 Task: Export the calendar as an iCalendar file named 'Rishab'.
Action: Mouse moved to (5, 56)
Screenshot: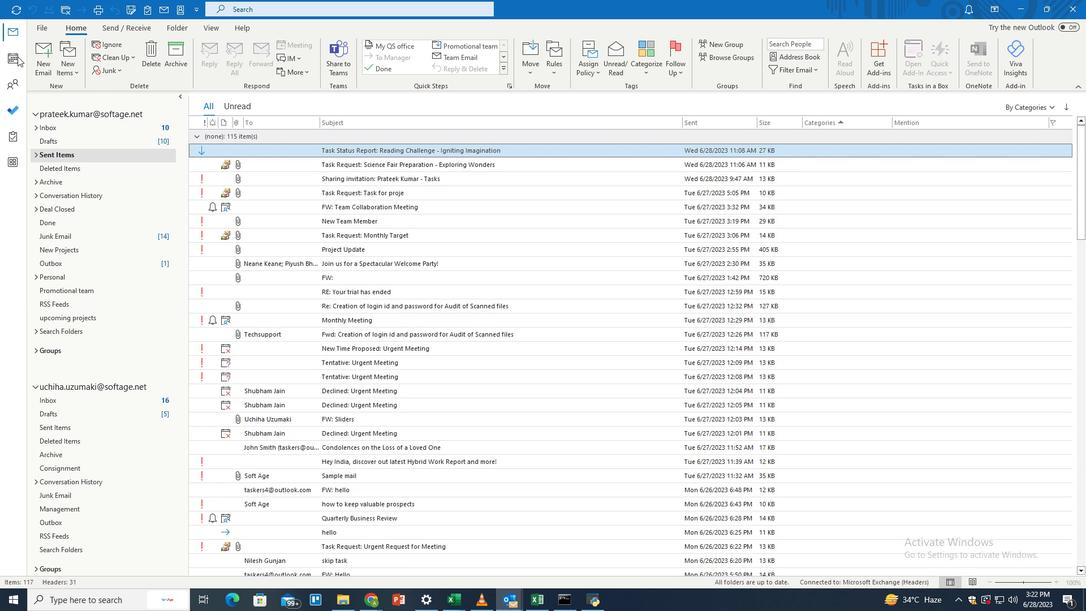 
Action: Mouse pressed left at (5, 56)
Screenshot: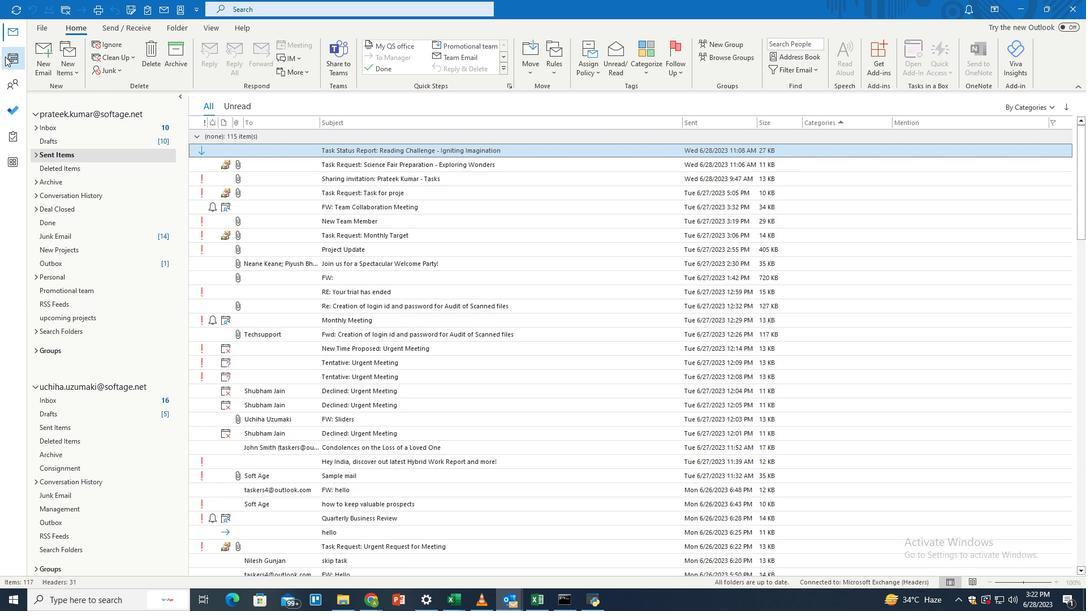 
Action: Mouse moved to (42, 28)
Screenshot: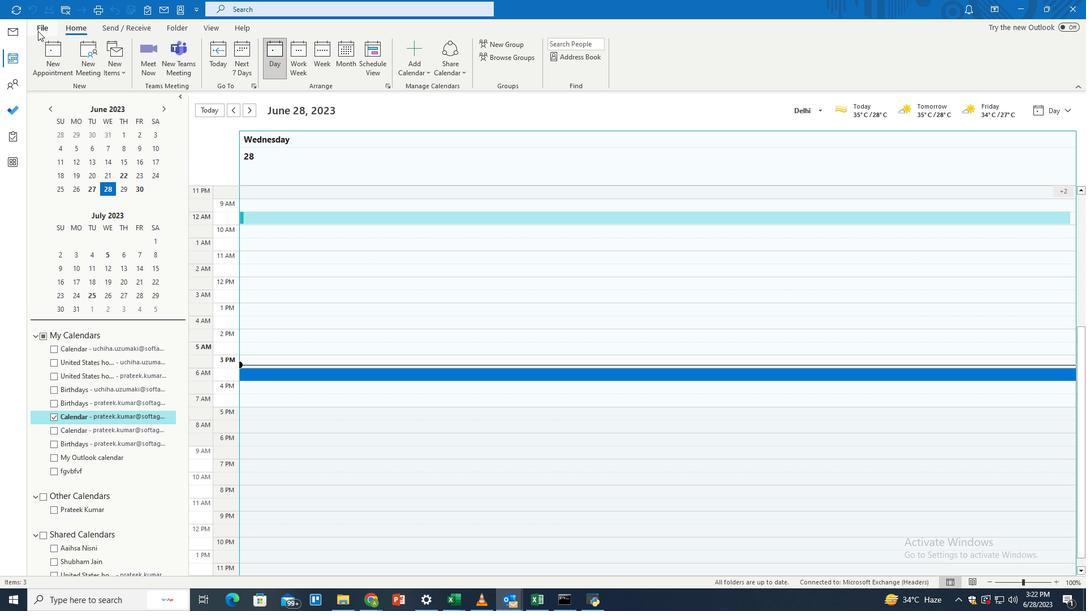 
Action: Mouse pressed left at (42, 28)
Screenshot: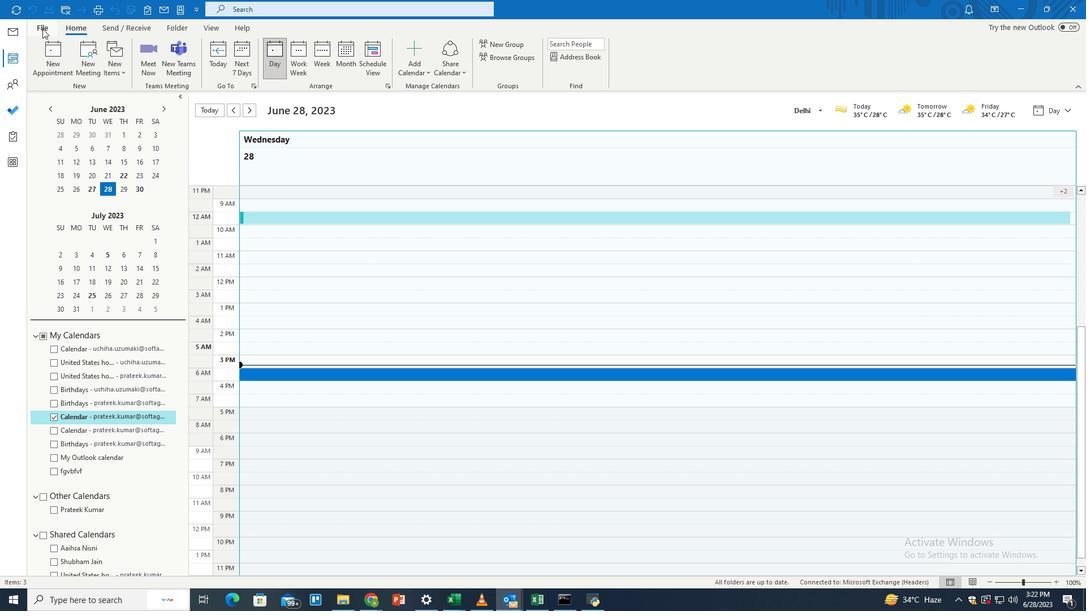 
Action: Mouse moved to (50, 159)
Screenshot: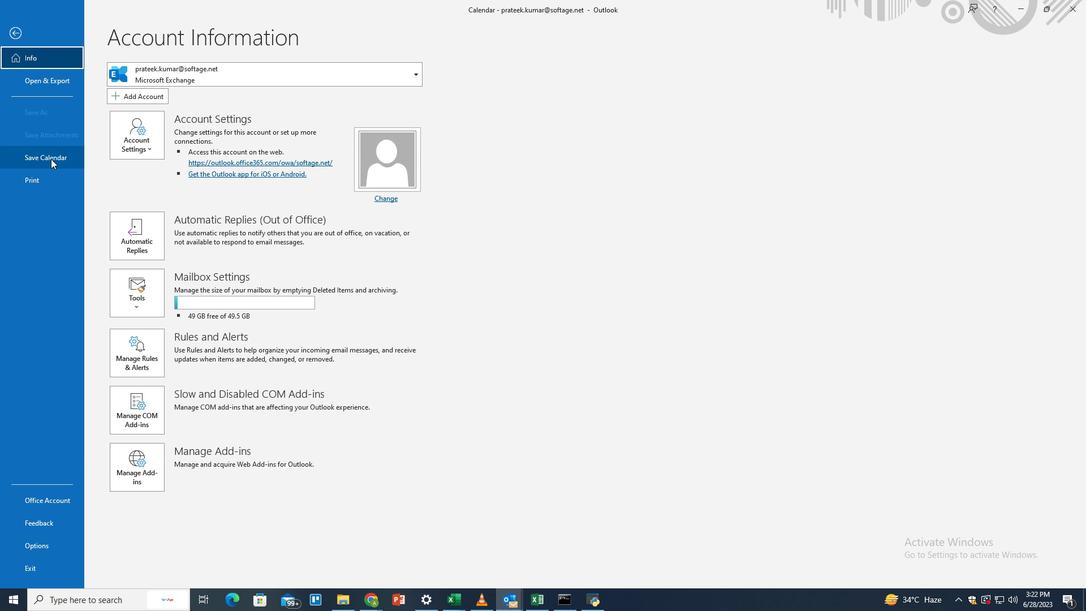 
Action: Mouse pressed left at (50, 159)
Screenshot: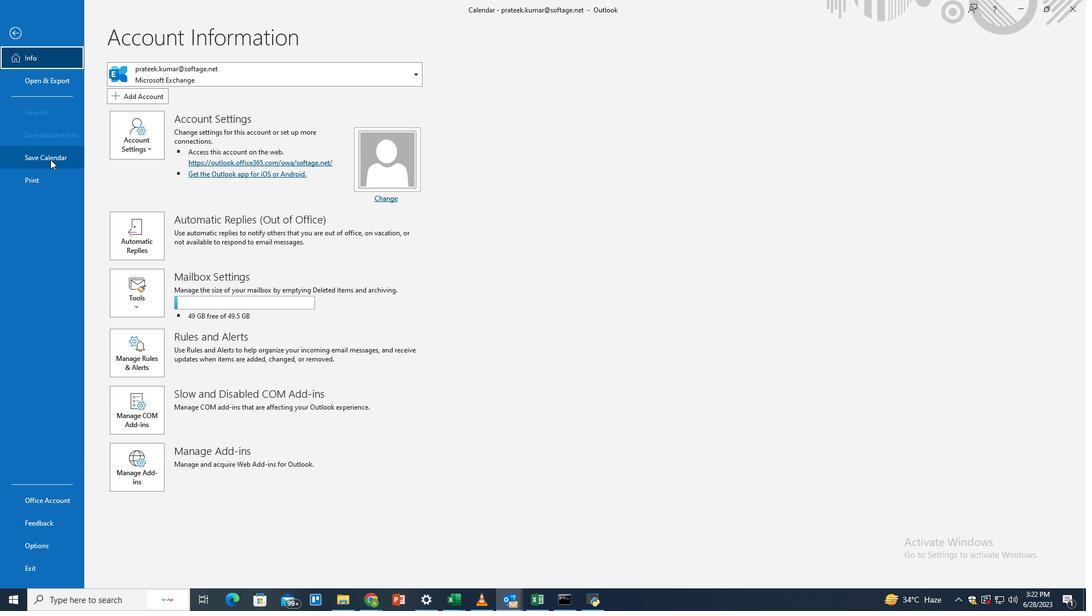 
Action: Mouse moved to (247, 258)
Screenshot: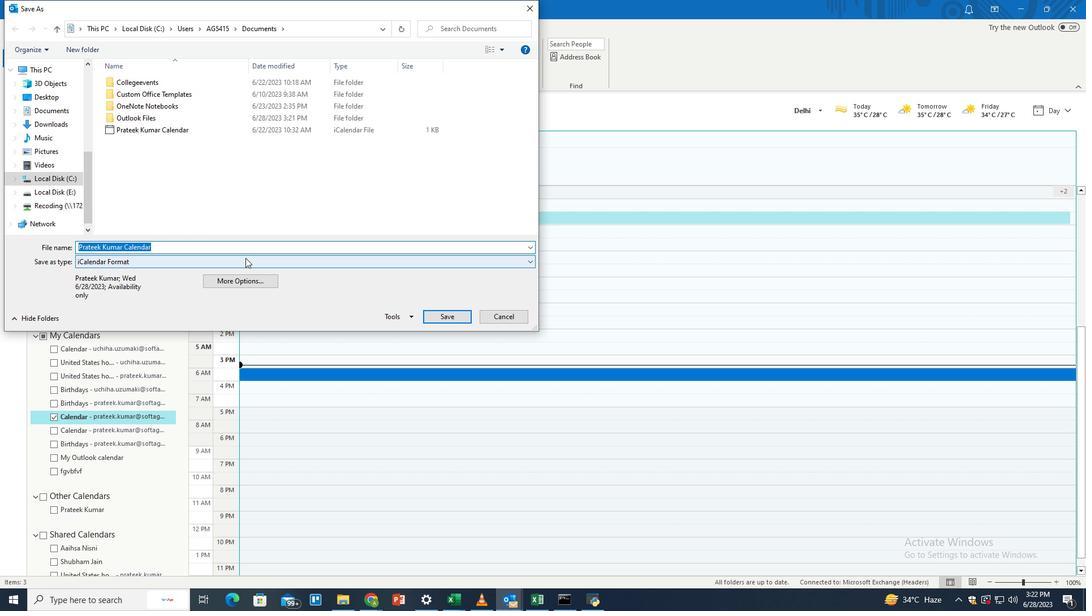 
Action: Key pressed <Key.backspace><Key.shift>Rishab
Screenshot: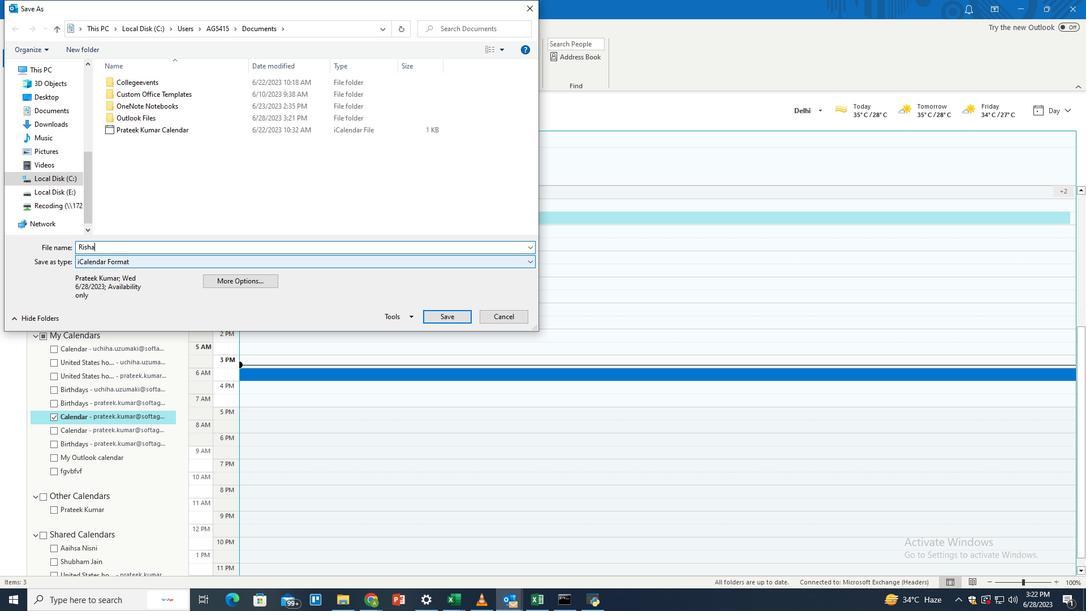 
Action: Mouse moved to (406, 288)
Screenshot: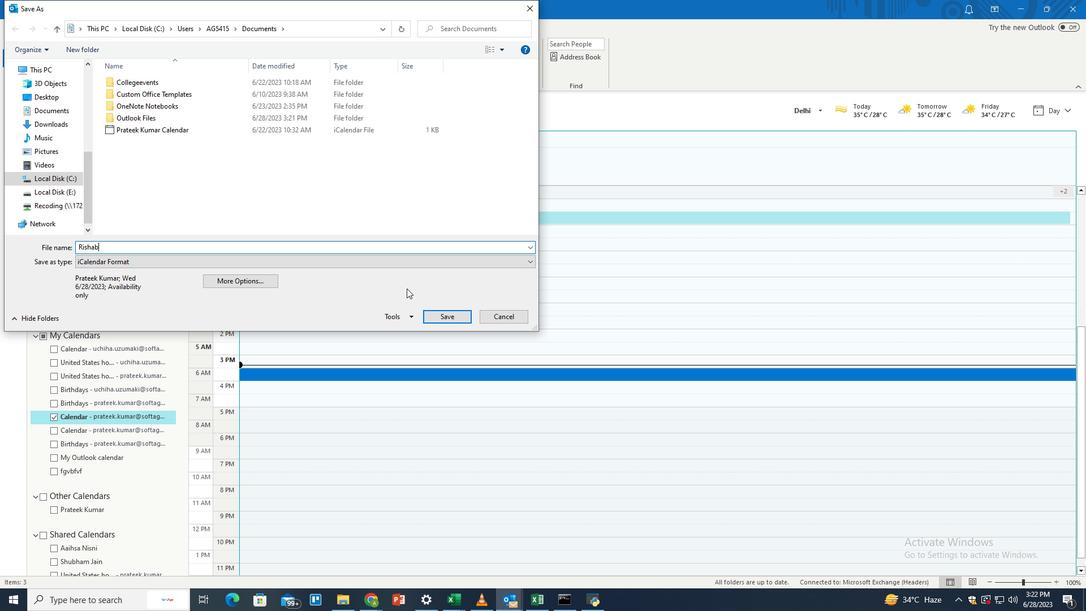 
Action: Key pressed .
Screenshot: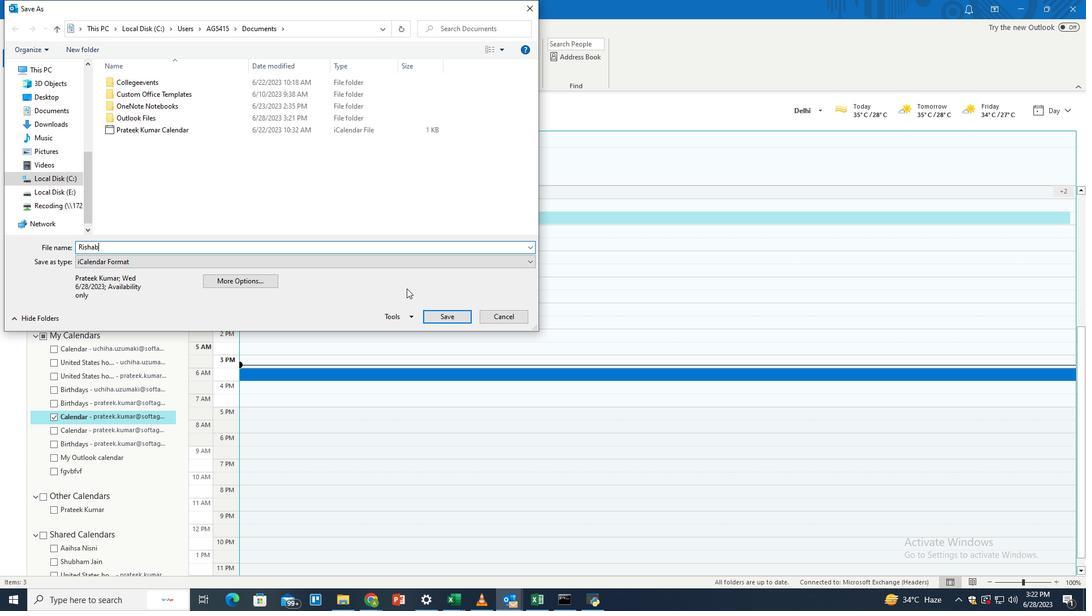 
Action: Mouse moved to (433, 318)
Screenshot: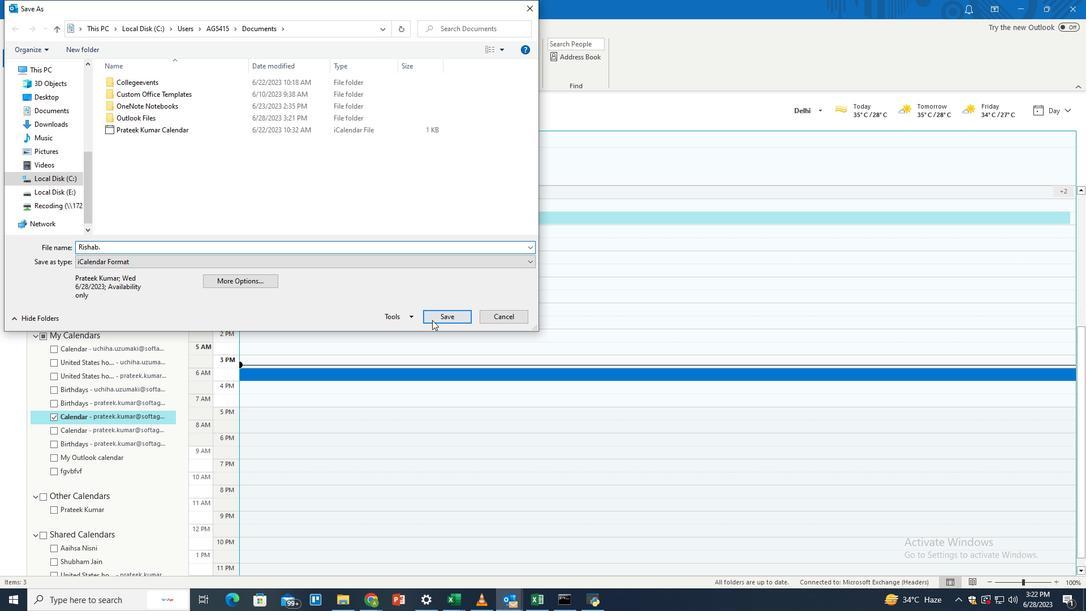 
Action: Mouse pressed left at (433, 318)
Screenshot: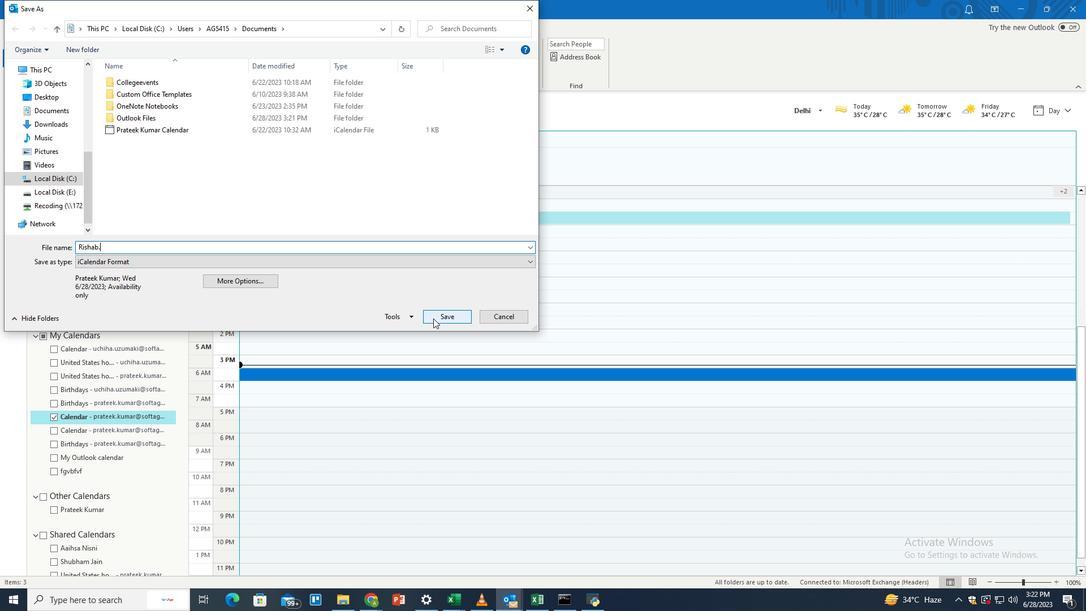 
Action: Mouse moved to (432, 318)
Screenshot: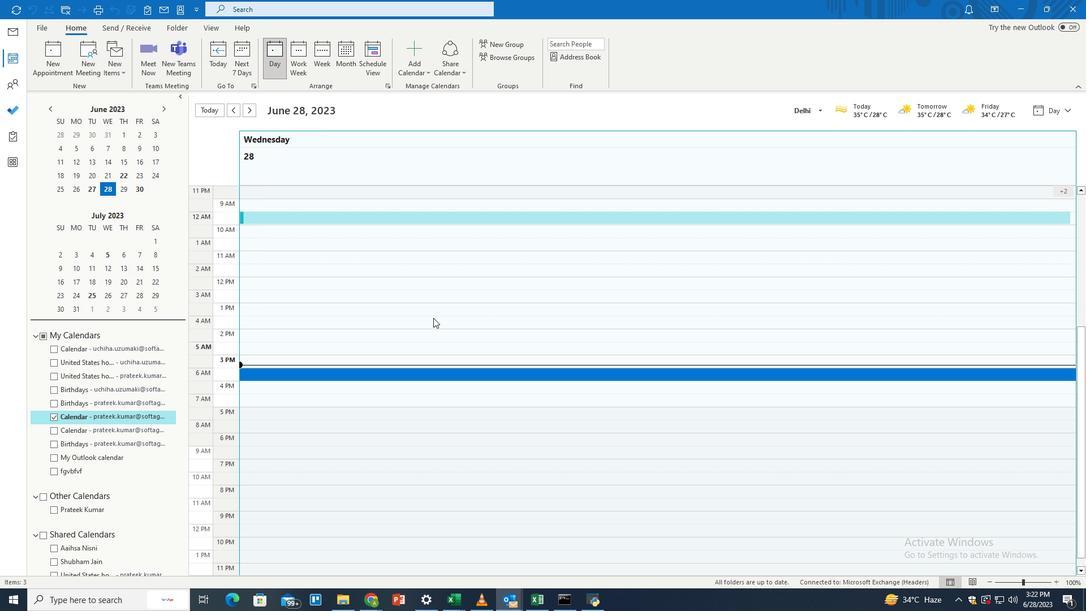 
